 Task: Create Card Card0000000039 in Board Board0000000010 in Workspace WS0000000004 in Trello. Create Card Card0000000040 in Board Board0000000010 in Workspace WS0000000004 in Trello. Create Card Card0000000041 in Board Board0000000011 in Workspace WS0000000004 in Trello. Create Card Card0000000042 in Board Board0000000011 in Workspace WS0000000004 in Trello. Create Card Card0000000043 in Board Board0000000011 in Workspace WS0000000004 in Trello
Action: Mouse moved to (263, 278)
Screenshot: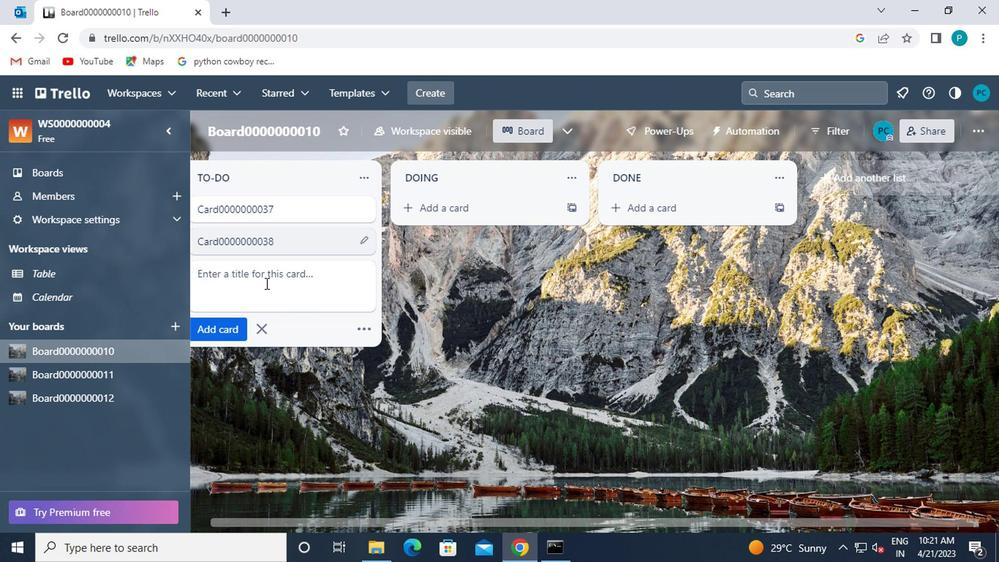 
Action: Mouse pressed left at (263, 278)
Screenshot: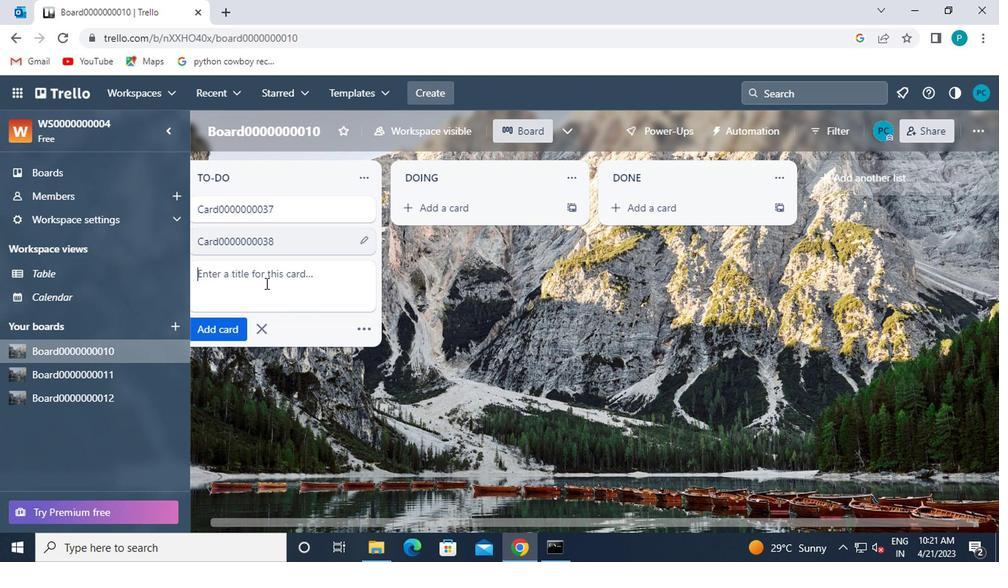 
Action: Key pressed card<Key.backspace><Key.backspace><Key.backspace><Key.backspace><Key.shift><Key.shift><Key.shift><Key.shift><Key.shift>CARD0000000039
Screenshot: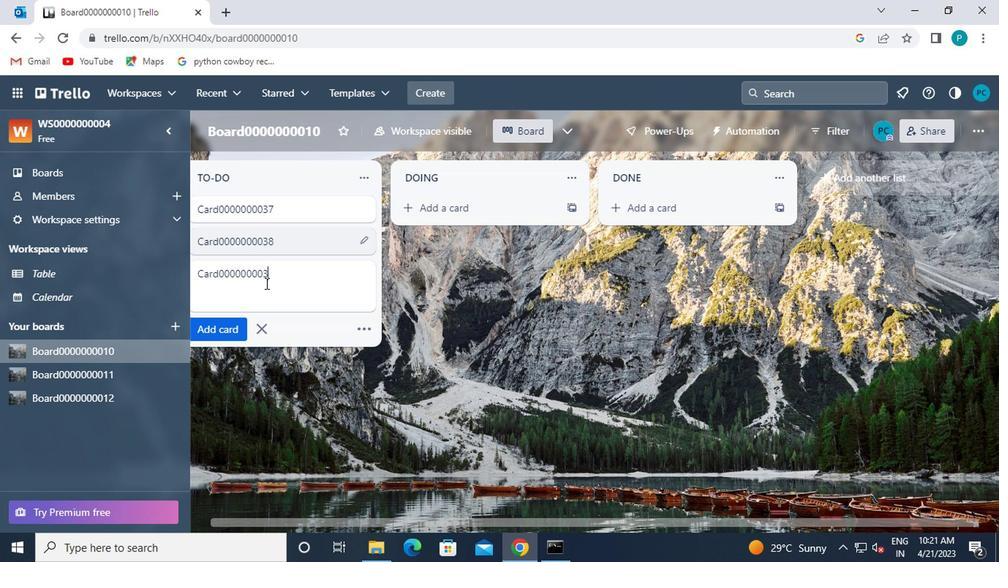 
Action: Mouse moved to (216, 329)
Screenshot: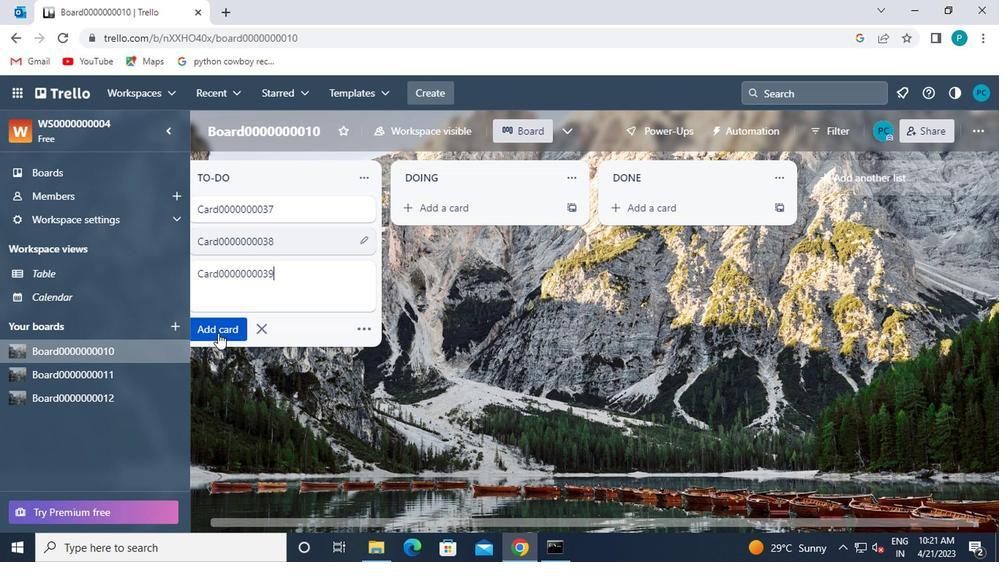 
Action: Mouse pressed left at (216, 329)
Screenshot: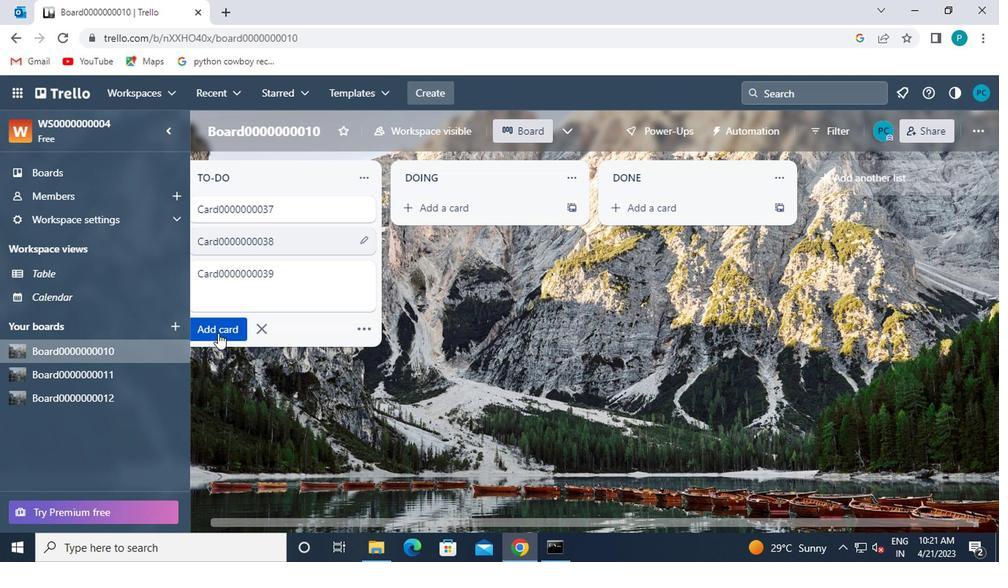 
Action: Key pressed <Key.shift>CARD0000000040
Screenshot: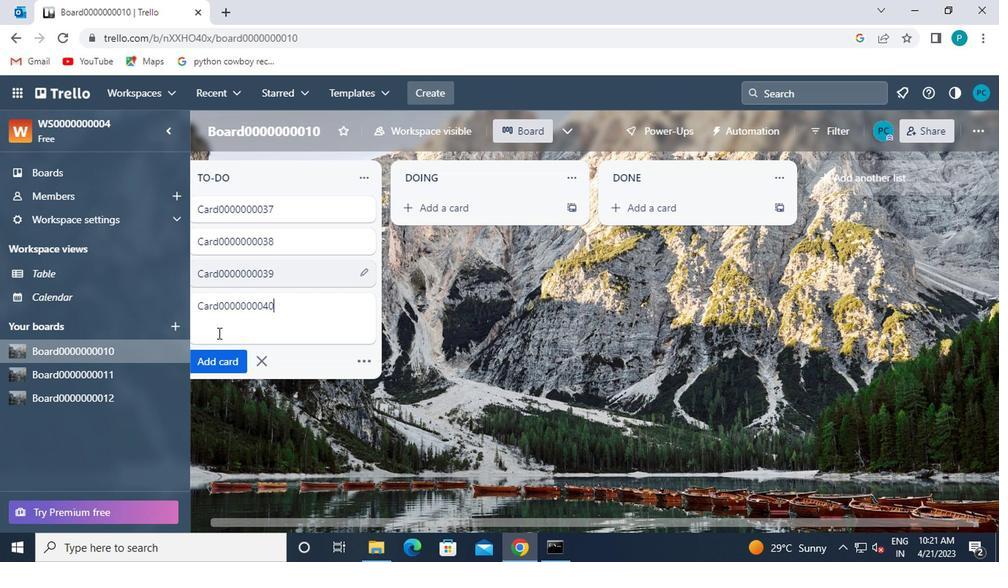 
Action: Mouse moved to (219, 360)
Screenshot: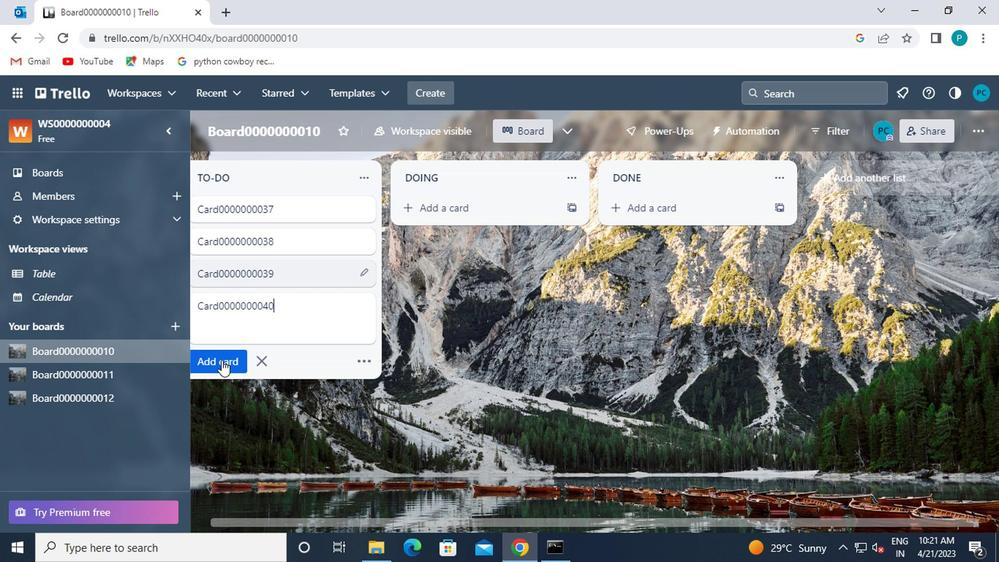 
Action: Mouse pressed left at (219, 360)
Screenshot: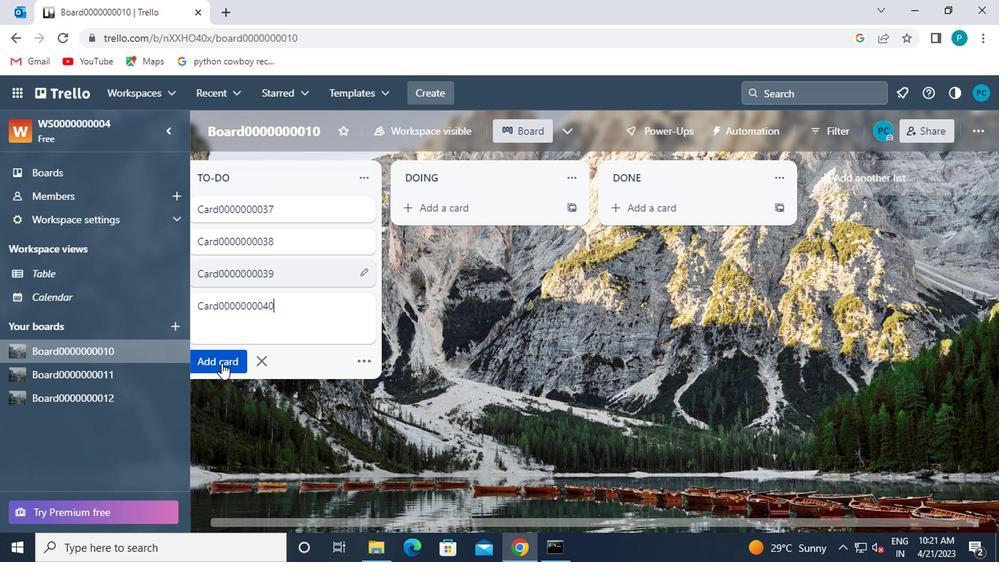 
Action: Mouse moved to (94, 375)
Screenshot: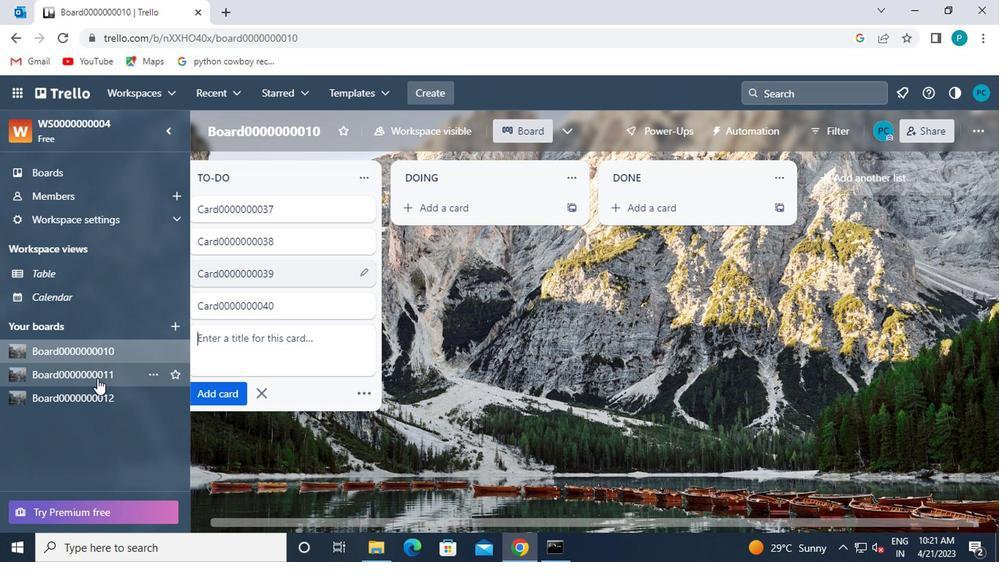 
Action: Mouse pressed left at (94, 375)
Screenshot: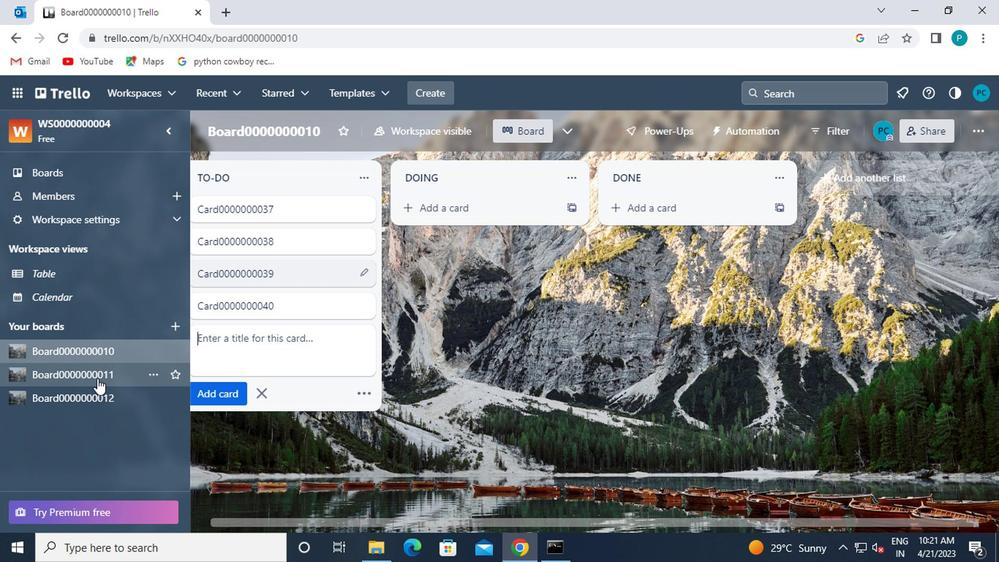 
Action: Mouse moved to (245, 194)
Screenshot: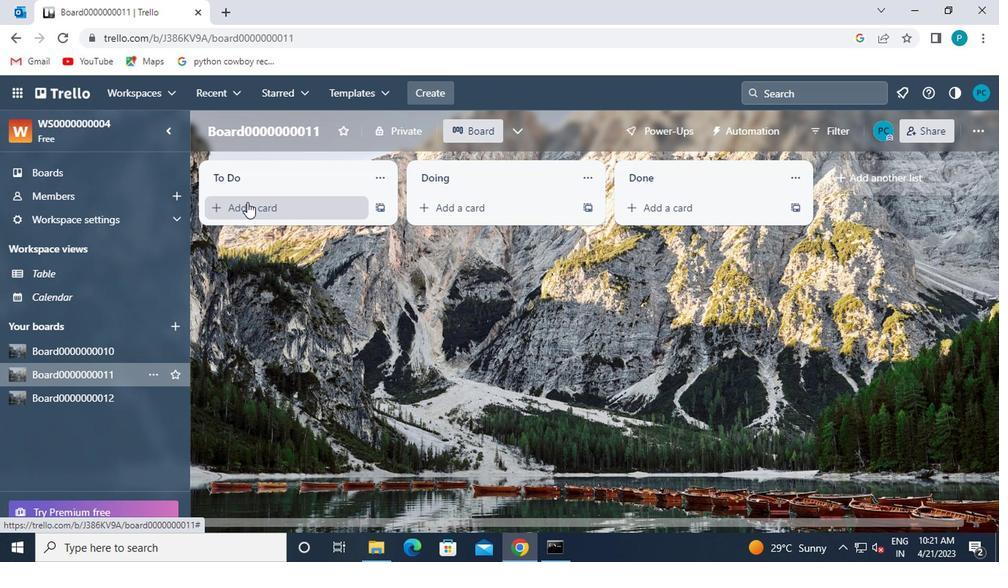 
Action: Mouse pressed left at (245, 194)
Screenshot: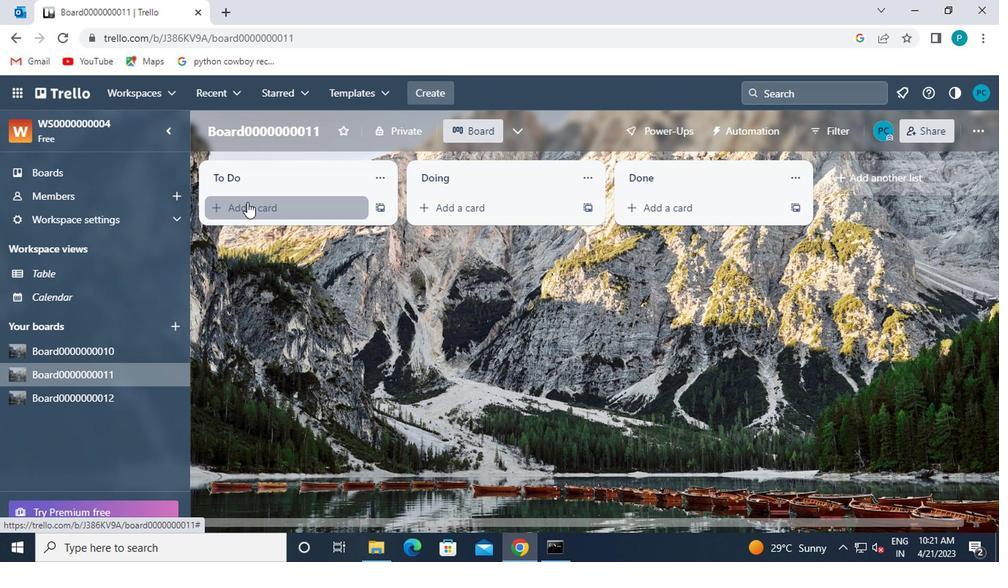 
Action: Key pressed <Key.shift>CARD0000000041
Screenshot: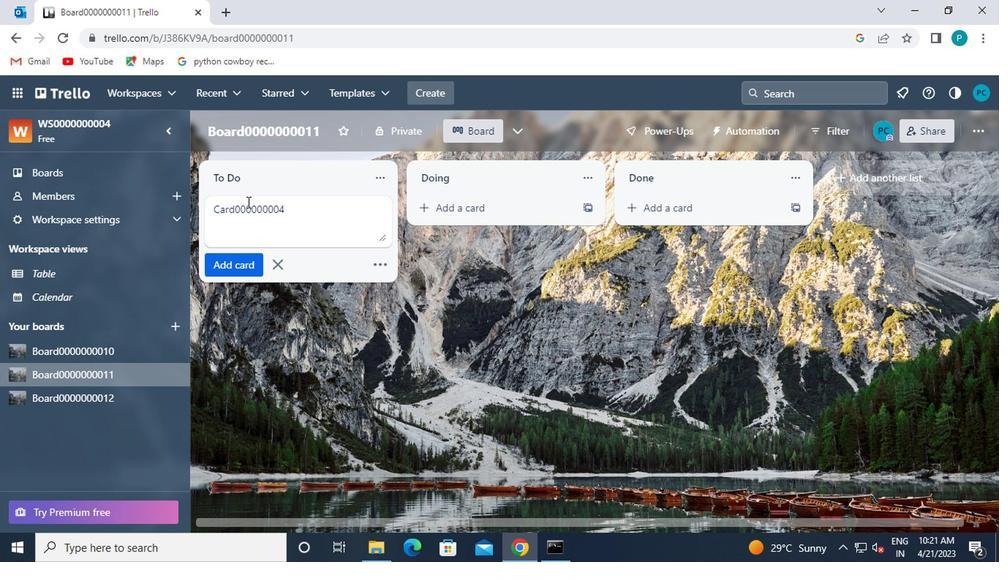 
Action: Mouse moved to (251, 257)
Screenshot: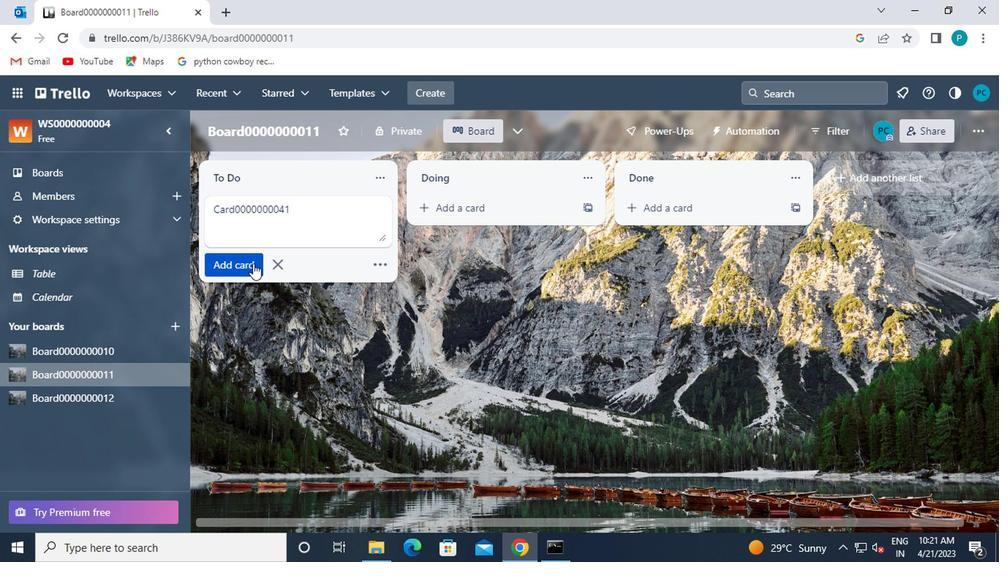
Action: Mouse pressed left at (251, 257)
Screenshot: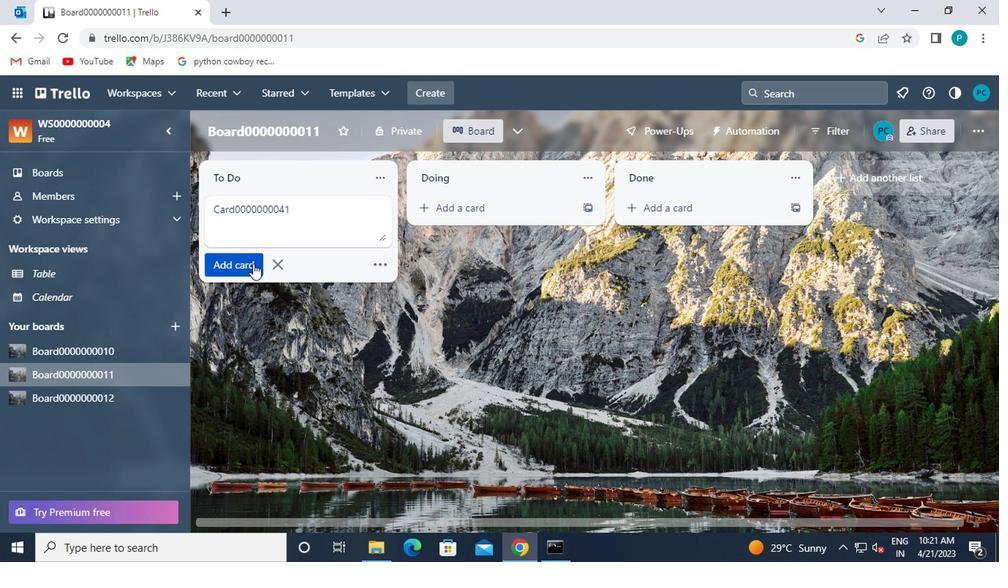 
Action: Key pressed <Key.shift>ctrl+CARD0000000042
Screenshot: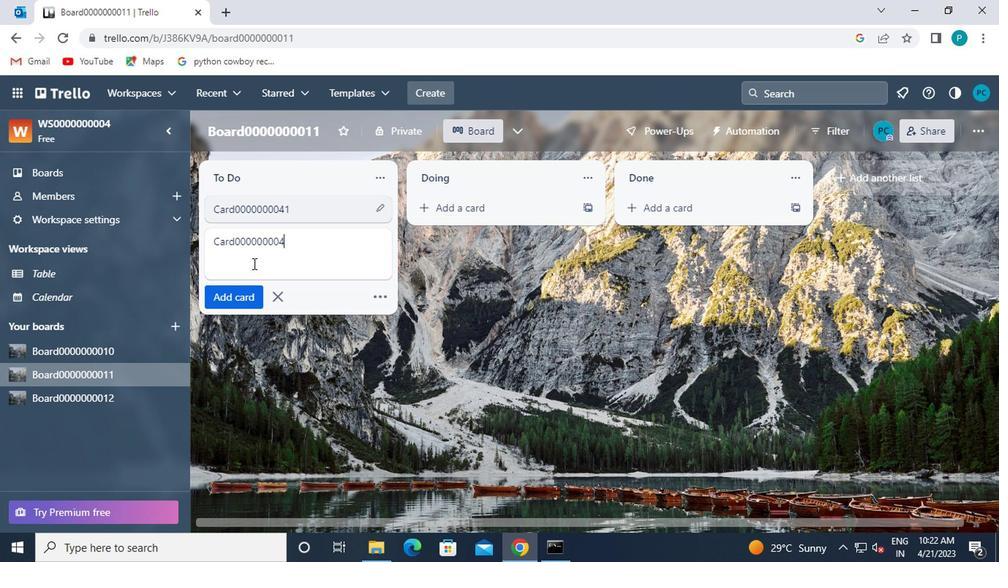 
Action: Mouse moved to (237, 291)
Screenshot: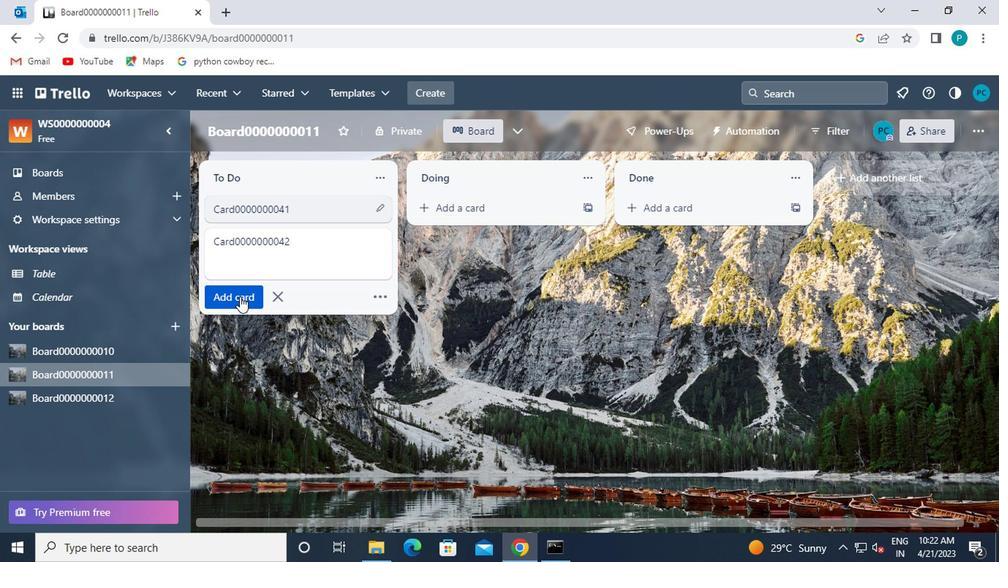 
Action: Mouse pressed left at (237, 291)
Screenshot: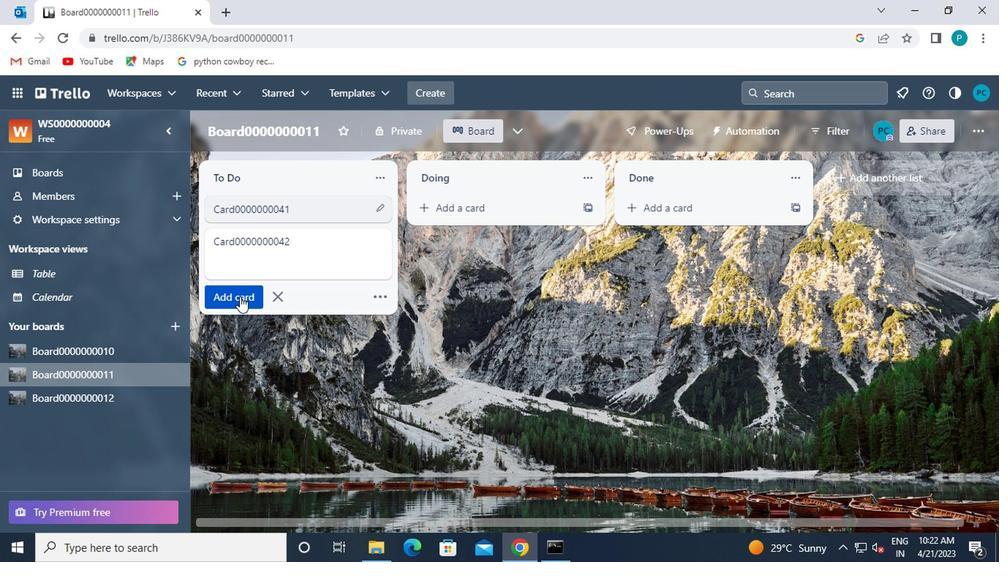 
Action: Key pressed <Key.shift>CARD0000000043
Screenshot: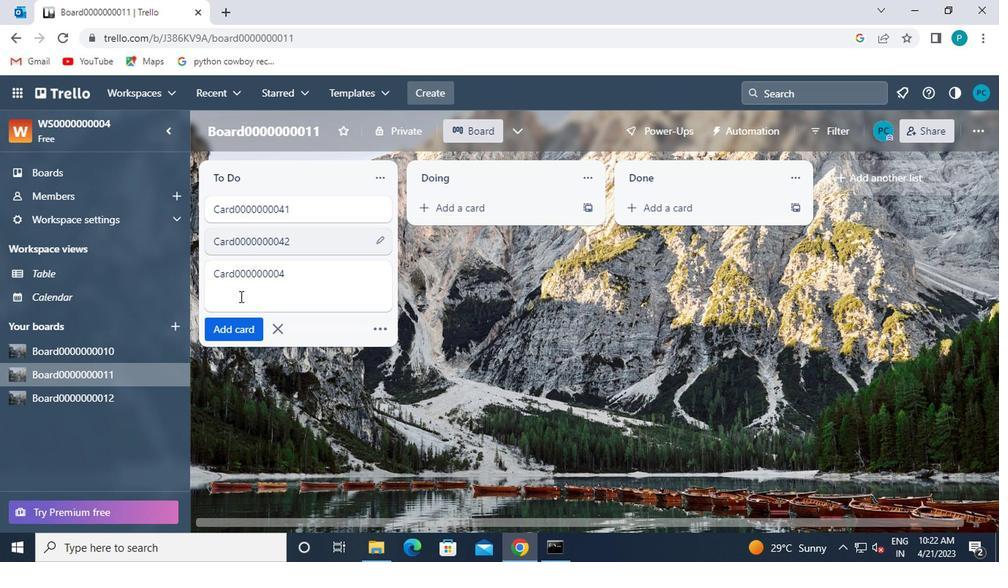 
Action: Mouse moved to (245, 330)
Screenshot: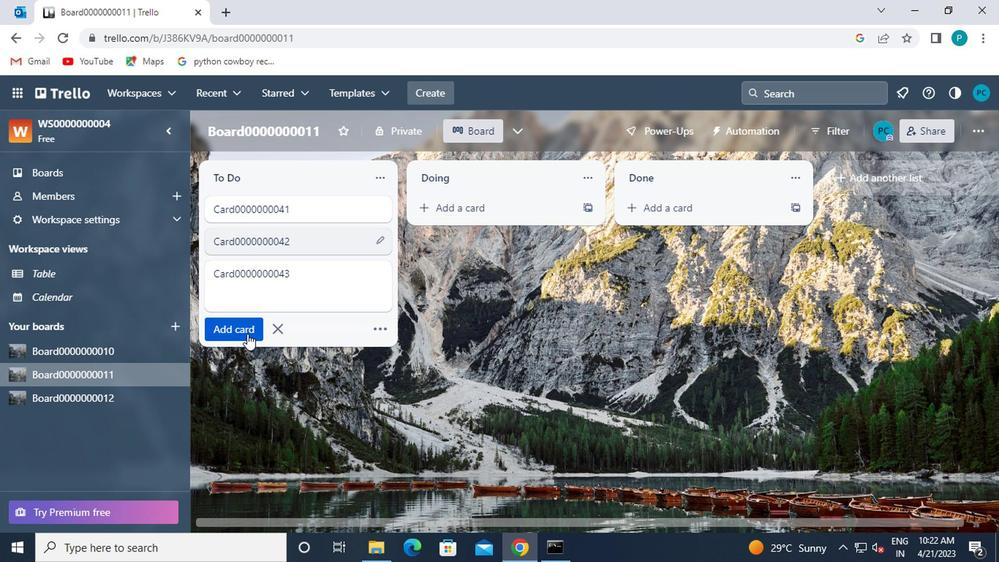 
Action: Mouse pressed left at (245, 330)
Screenshot: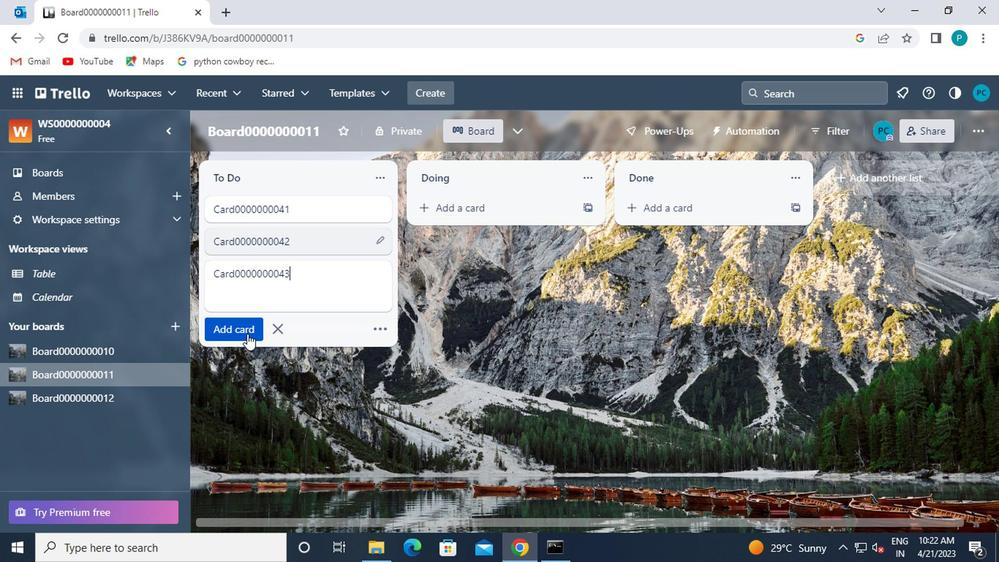 
